 Task: Create a project with template Project Timeline with name TradeWorks with privacy Public and in the team Recorders . Create three sections in the project as To-Do, Doing and Done.
Action: Mouse moved to (68, 57)
Screenshot: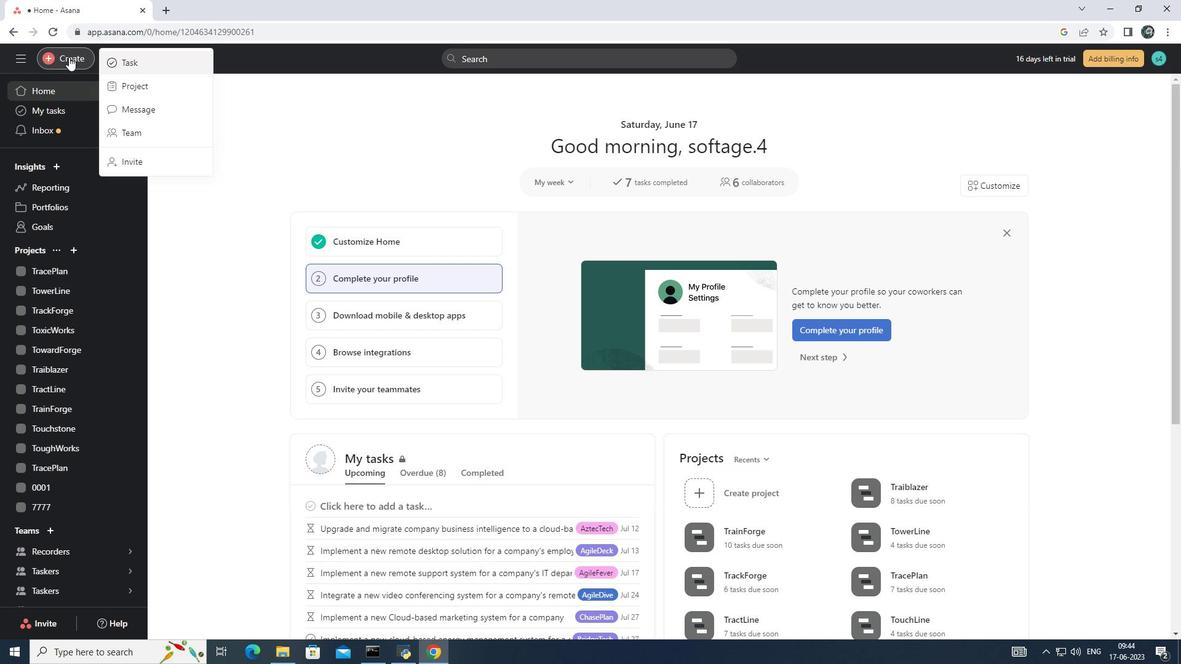 
Action: Mouse pressed left at (68, 57)
Screenshot: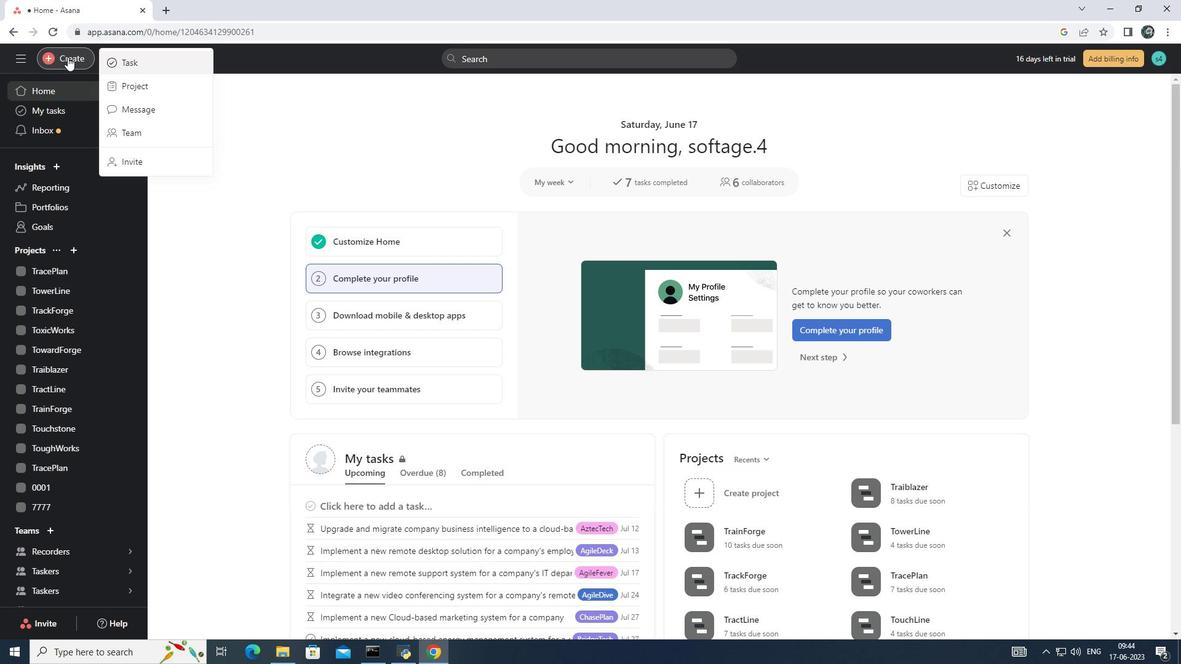 
Action: Mouse moved to (161, 84)
Screenshot: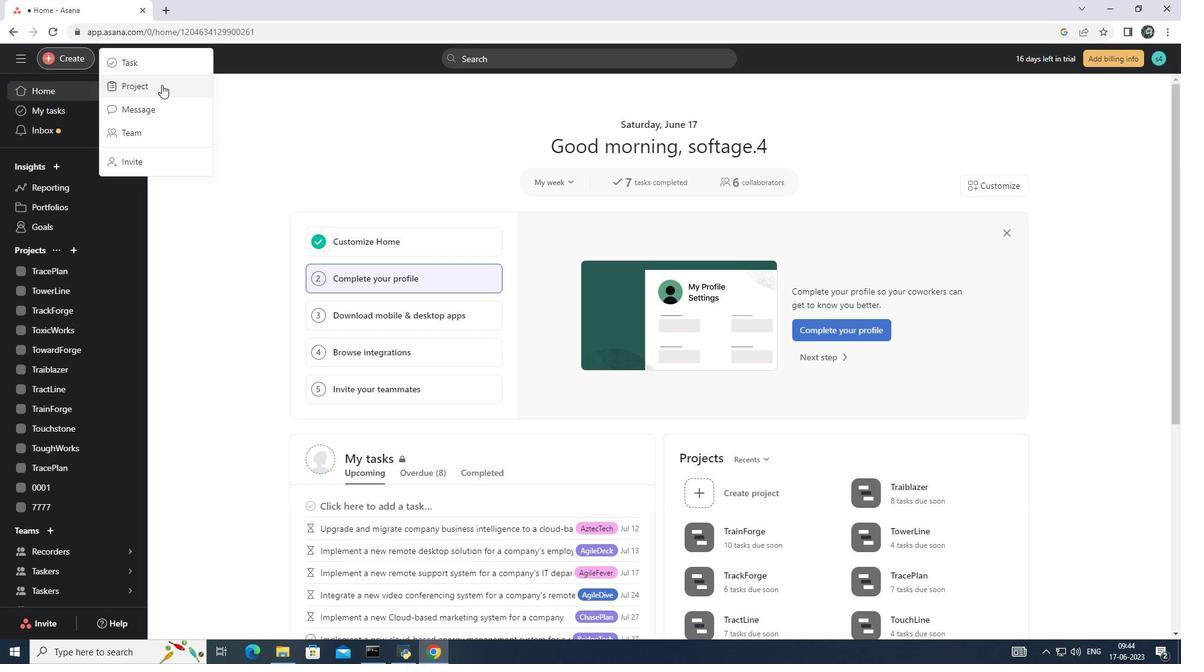 
Action: Mouse pressed left at (161, 84)
Screenshot: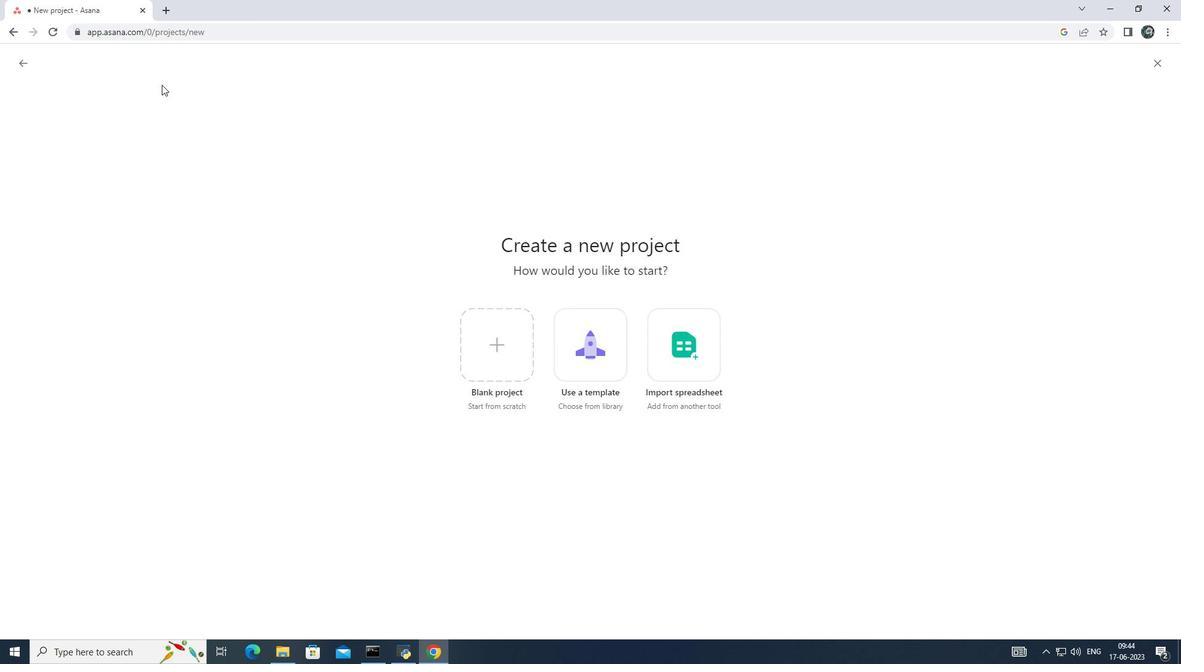
Action: Mouse moved to (589, 363)
Screenshot: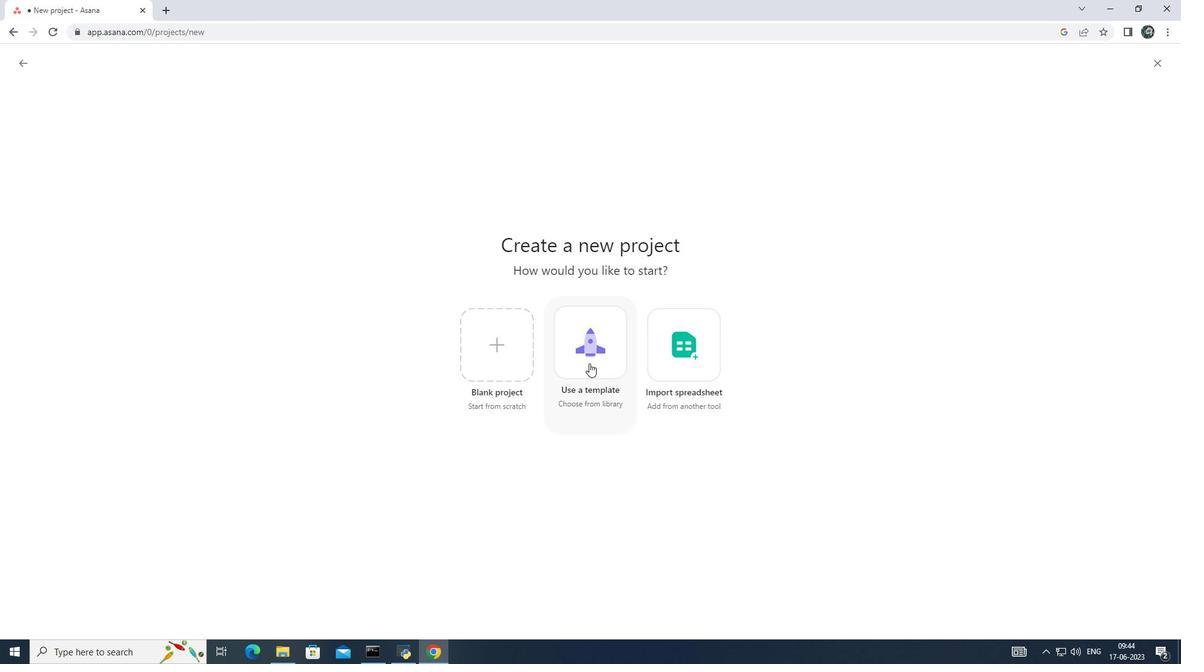 
Action: Mouse pressed left at (589, 363)
Screenshot: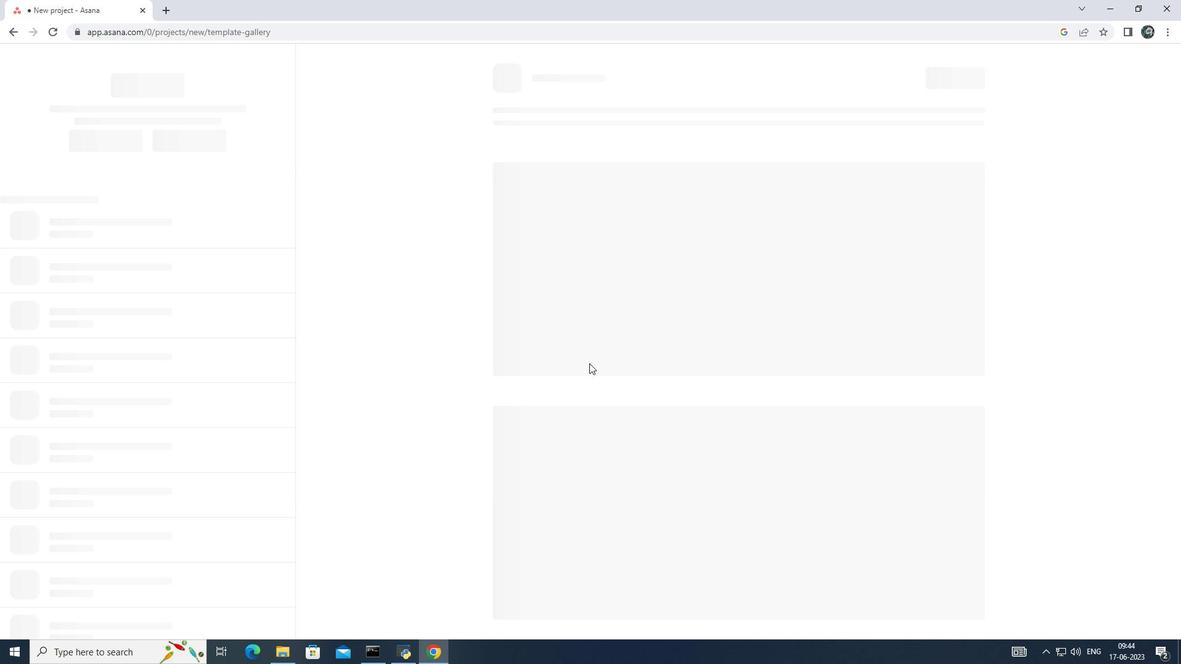 
Action: Mouse moved to (926, 81)
Screenshot: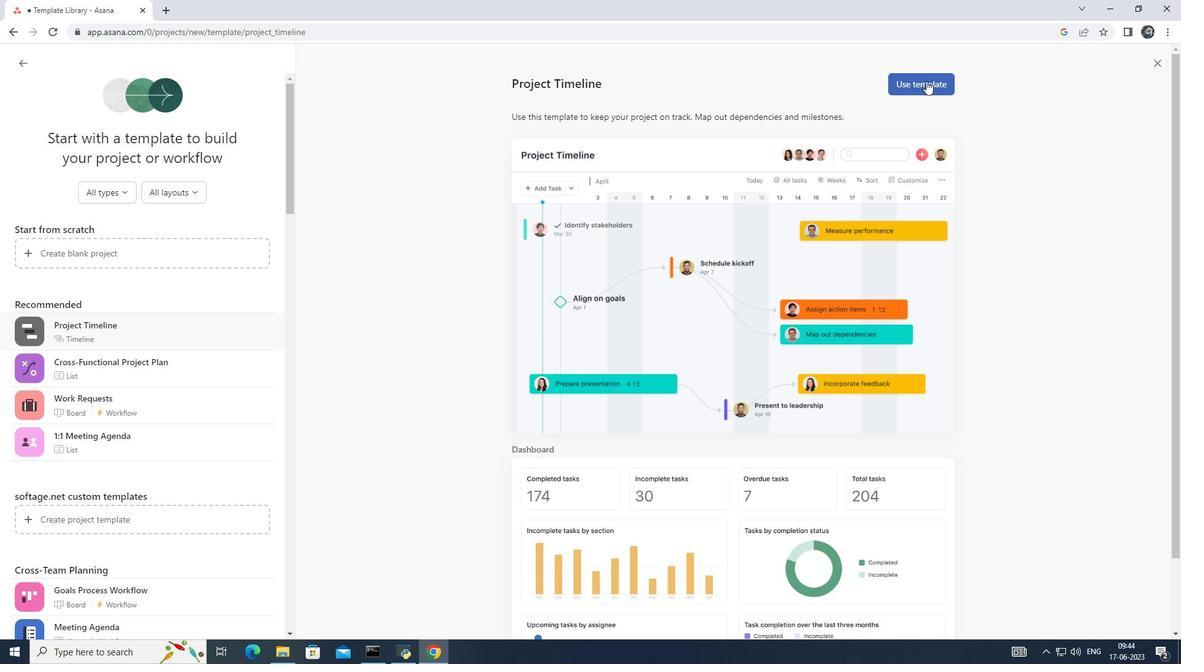 
Action: Mouse pressed left at (926, 81)
Screenshot: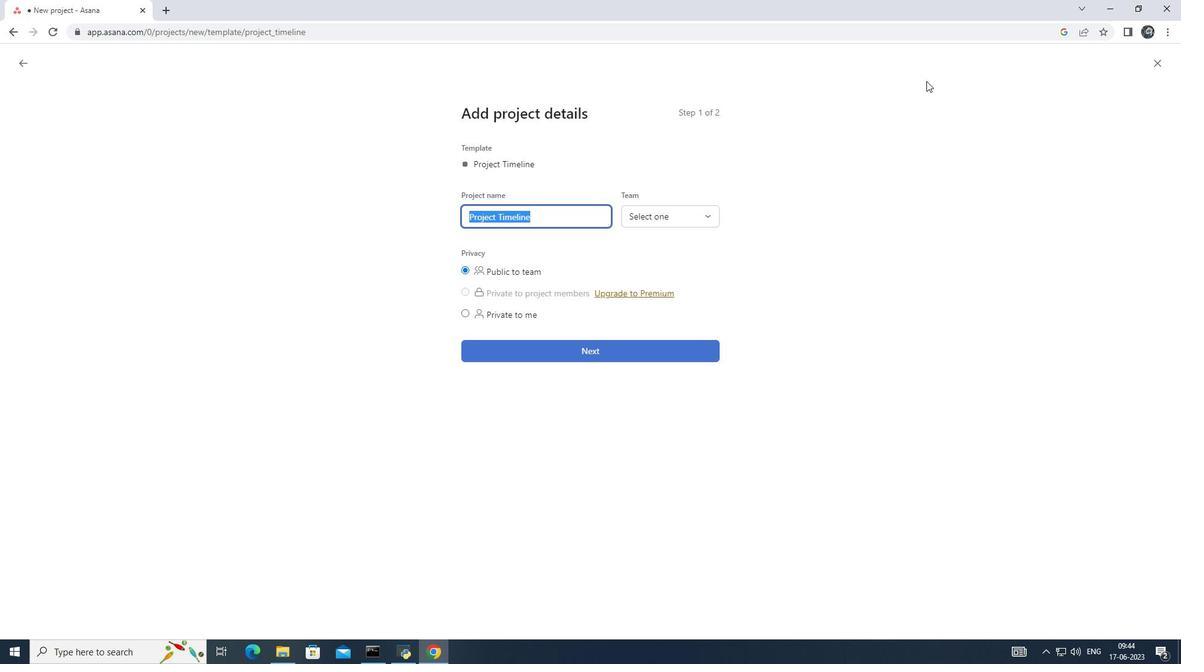 
Action: Mouse moved to (537, 214)
Screenshot: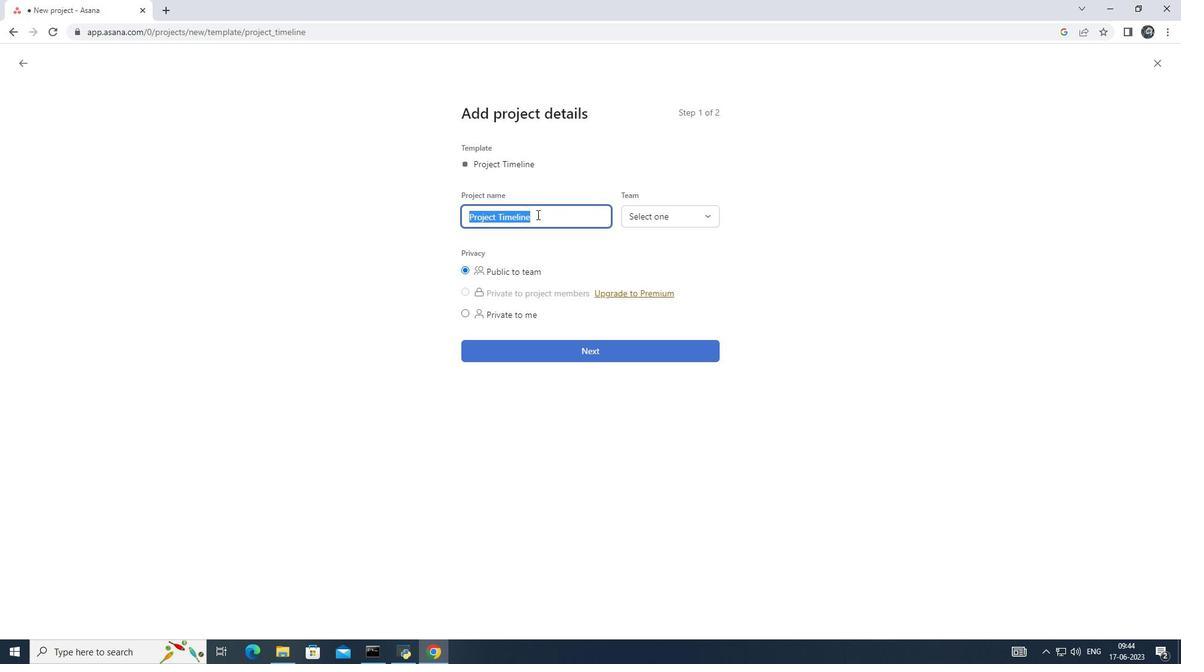 
Action: Key pressed <Key.backspace><Key.shift>Trade<Key.shift>Works
Screenshot: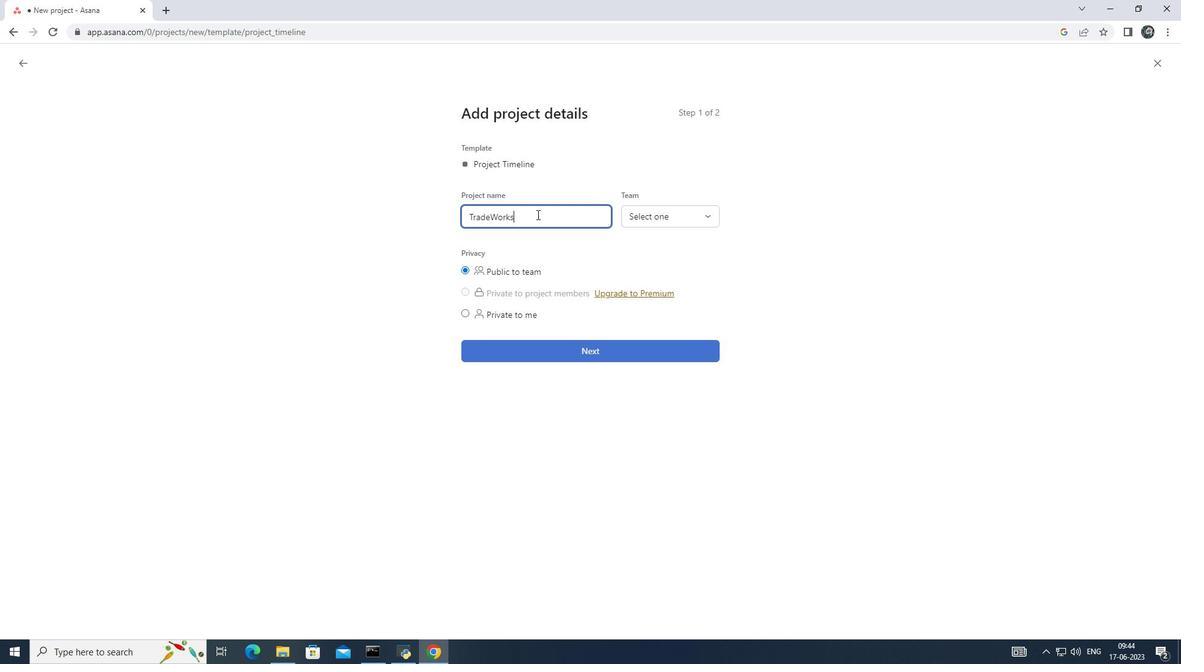 
Action: Mouse moved to (462, 269)
Screenshot: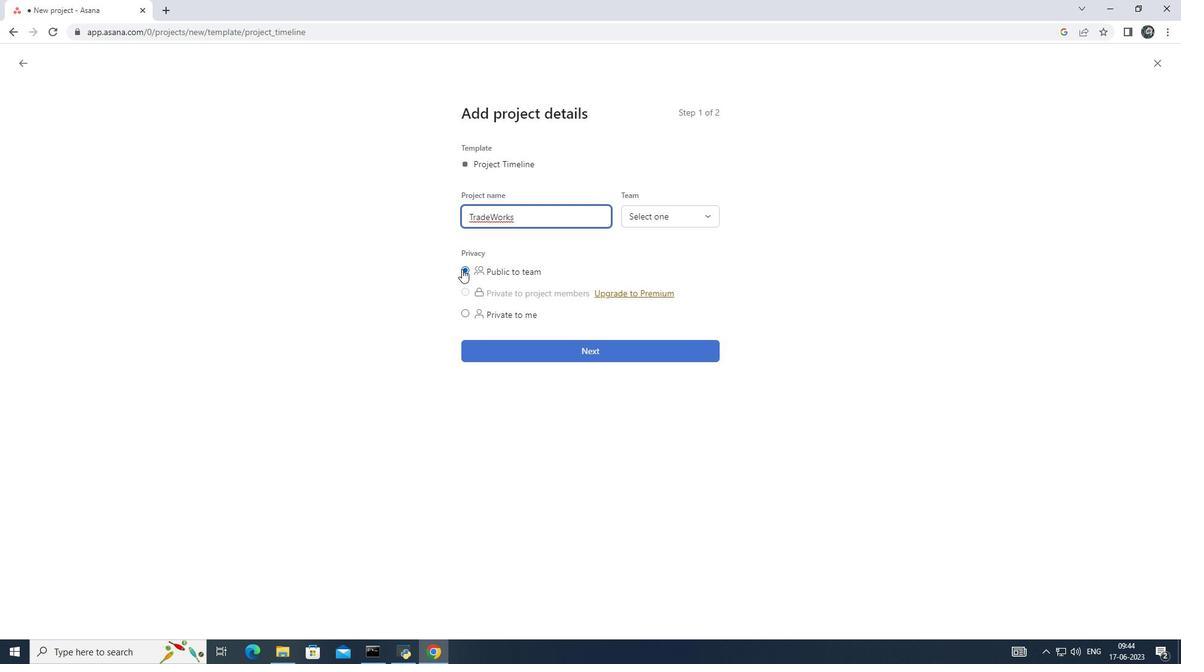 
Action: Mouse pressed left at (462, 269)
Screenshot: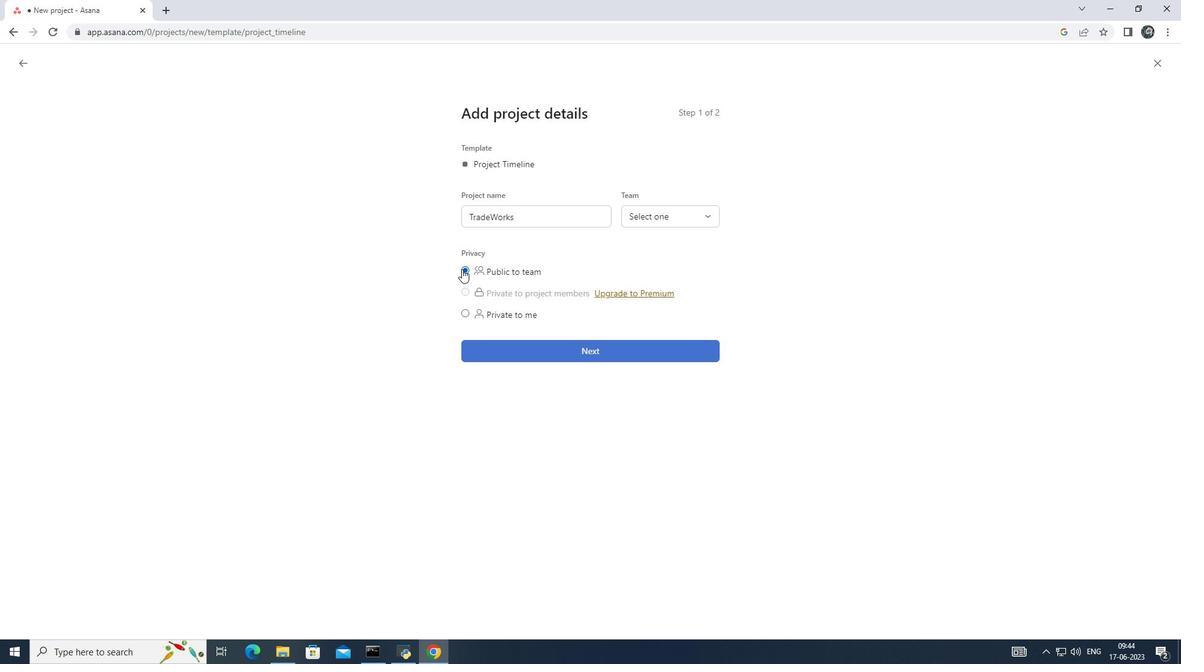 
Action: Mouse moved to (675, 219)
Screenshot: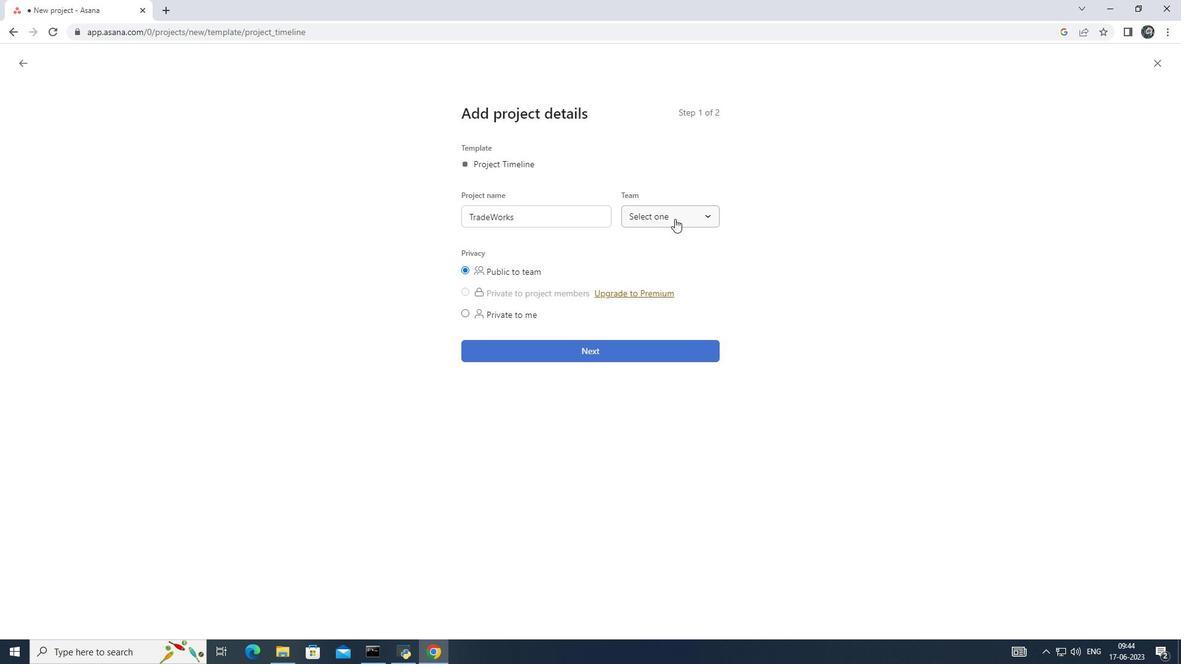 
Action: Mouse pressed left at (675, 219)
Screenshot: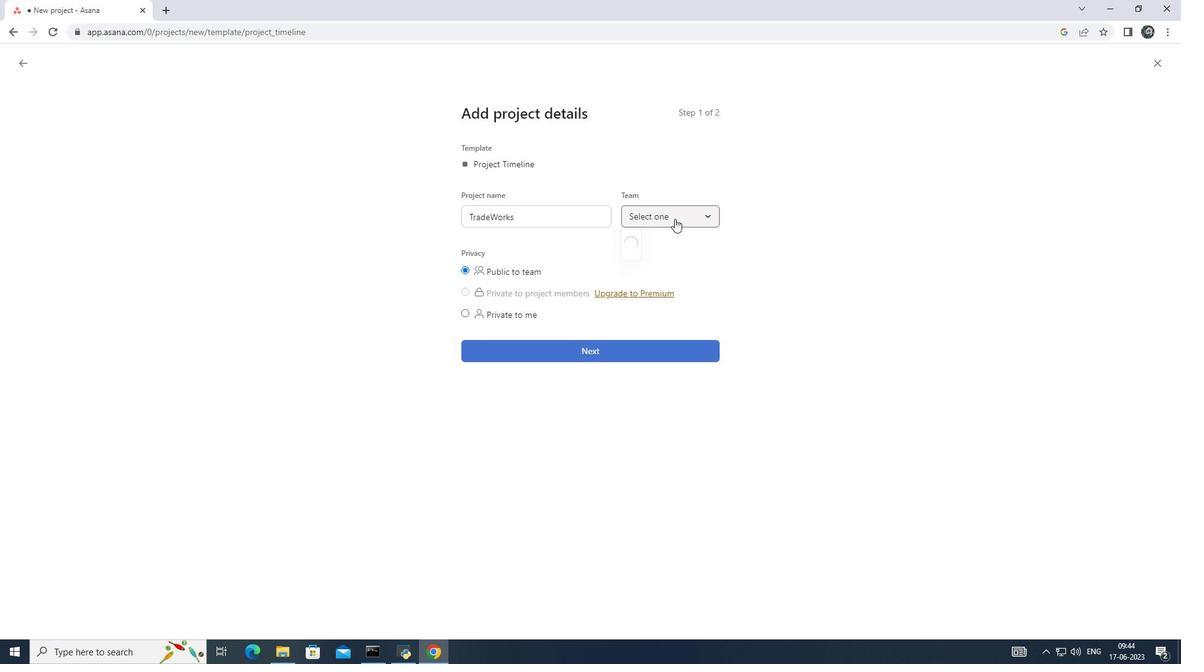 
Action: Mouse moved to (681, 323)
Screenshot: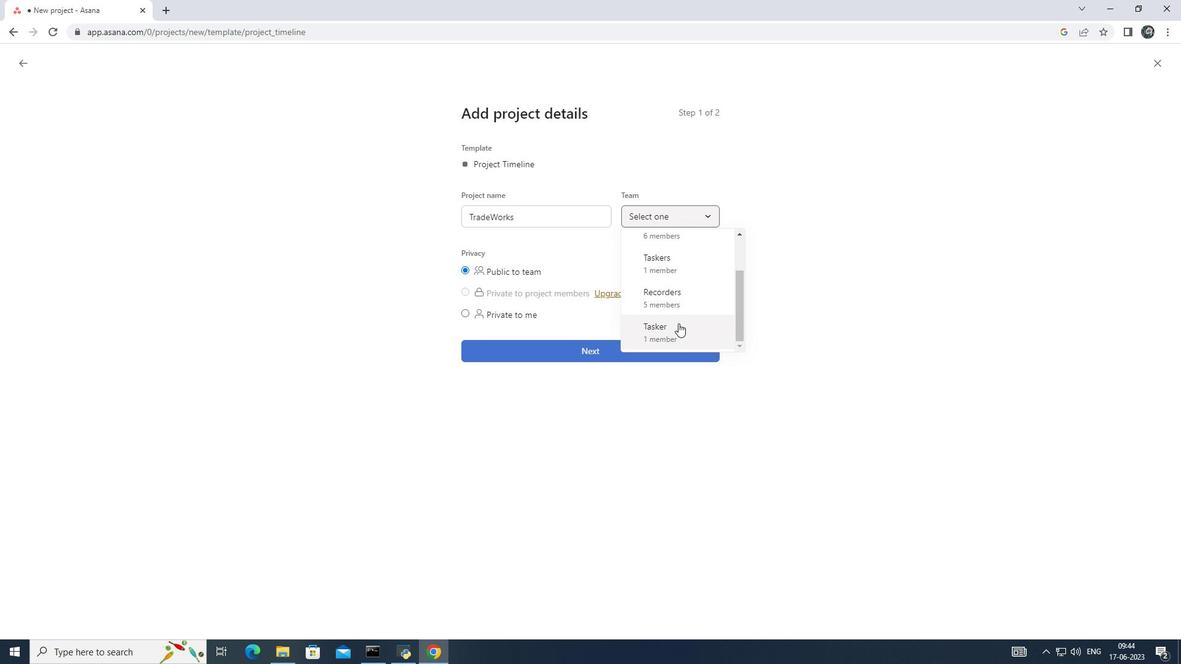 
Action: Mouse scrolled (681, 323) with delta (0, 0)
Screenshot: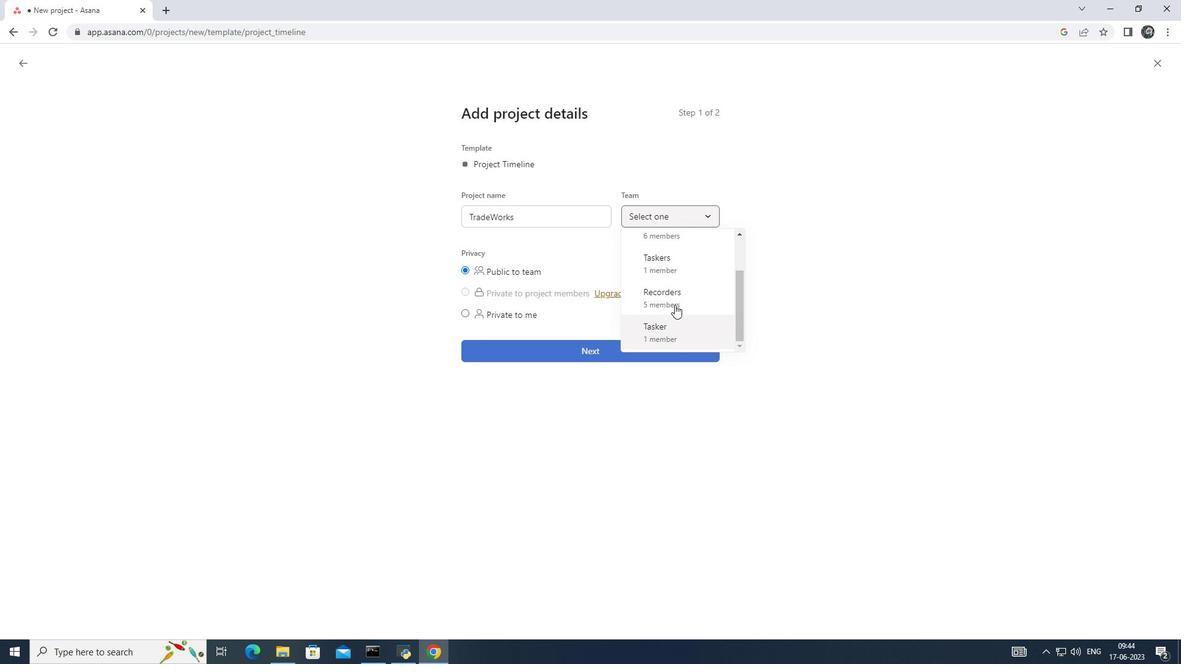 
Action: Mouse scrolled (681, 323) with delta (0, 0)
Screenshot: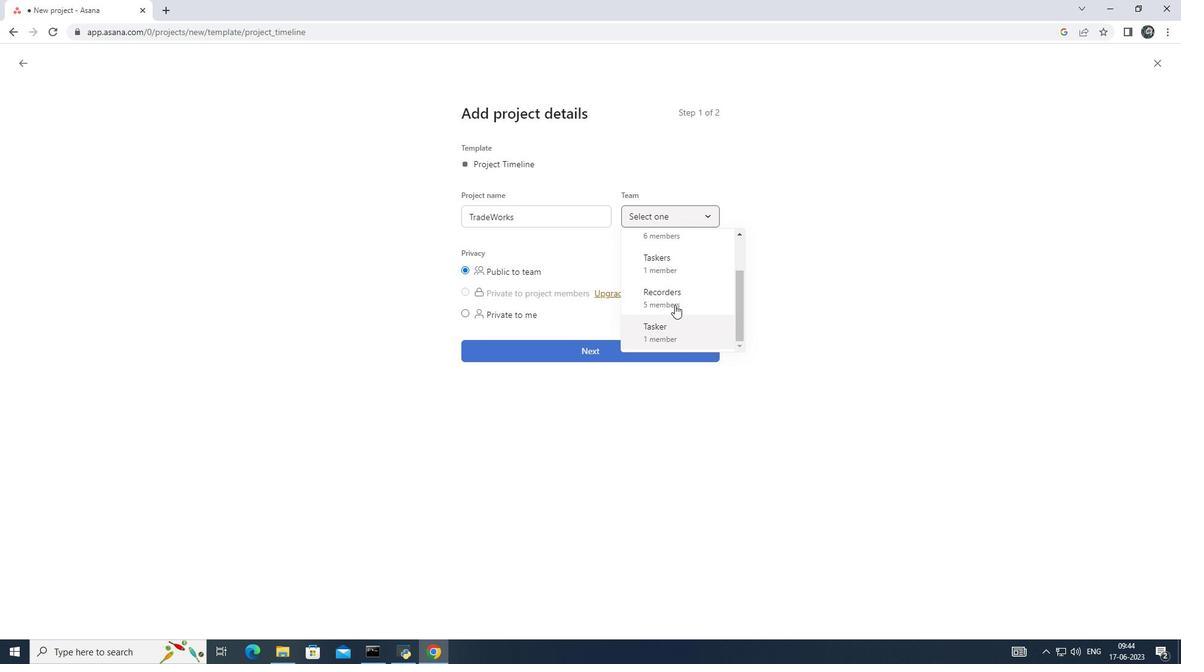 
Action: Mouse moved to (702, 294)
Screenshot: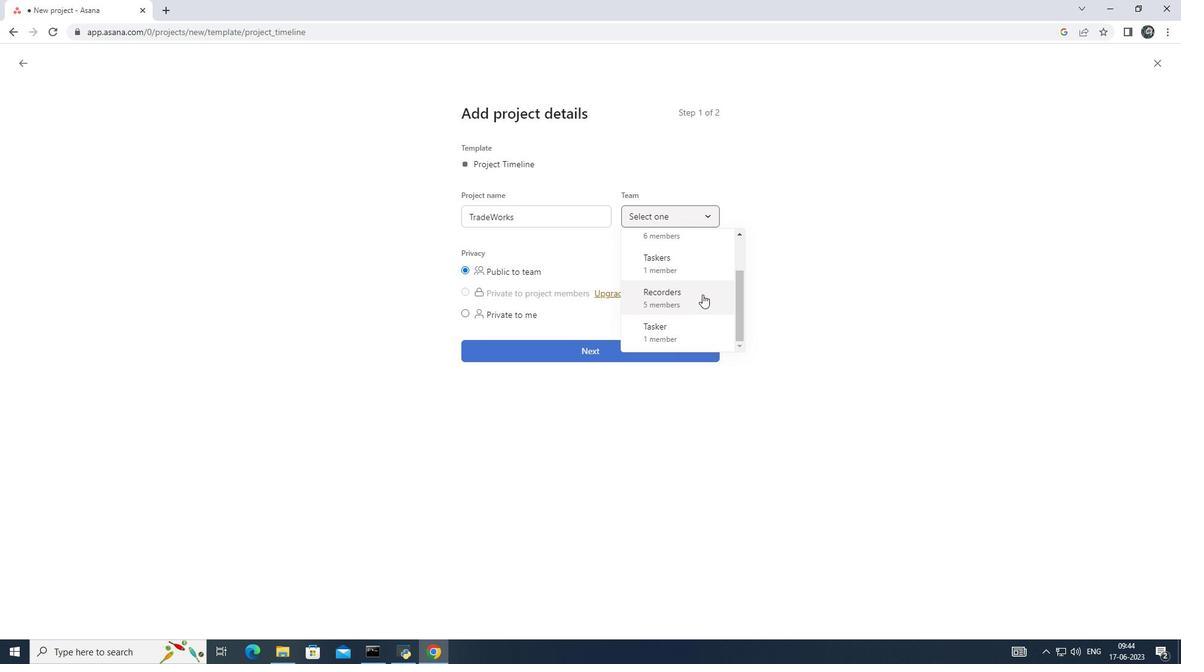 
Action: Mouse pressed left at (702, 294)
Screenshot: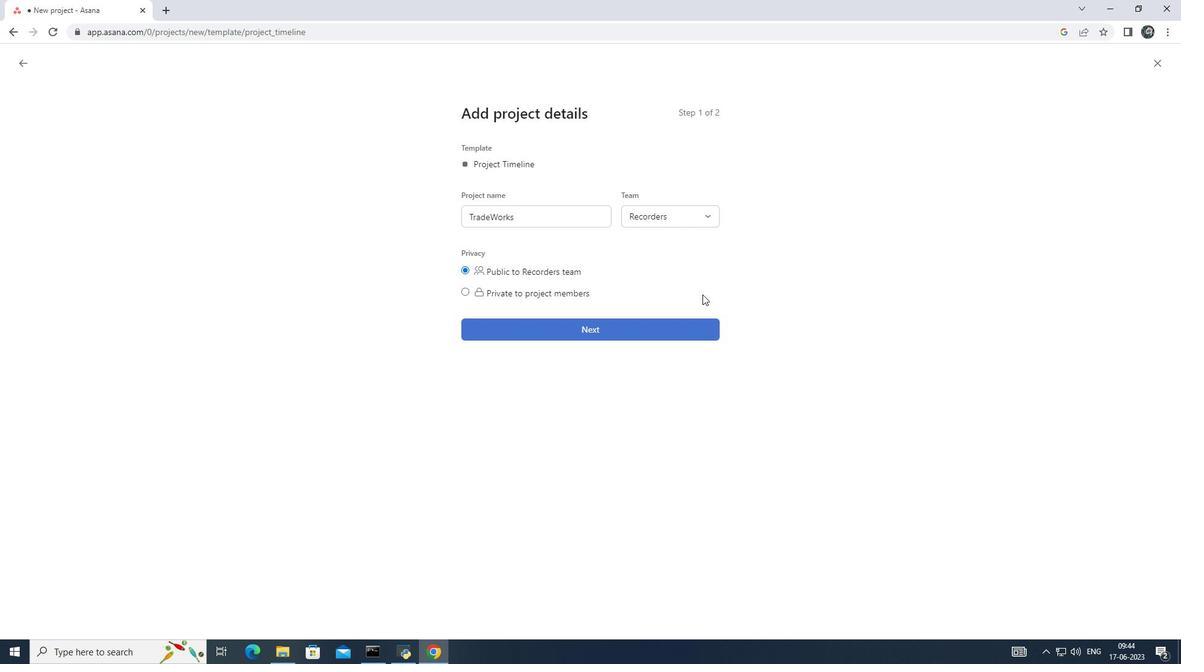 
Action: Mouse moved to (581, 327)
Screenshot: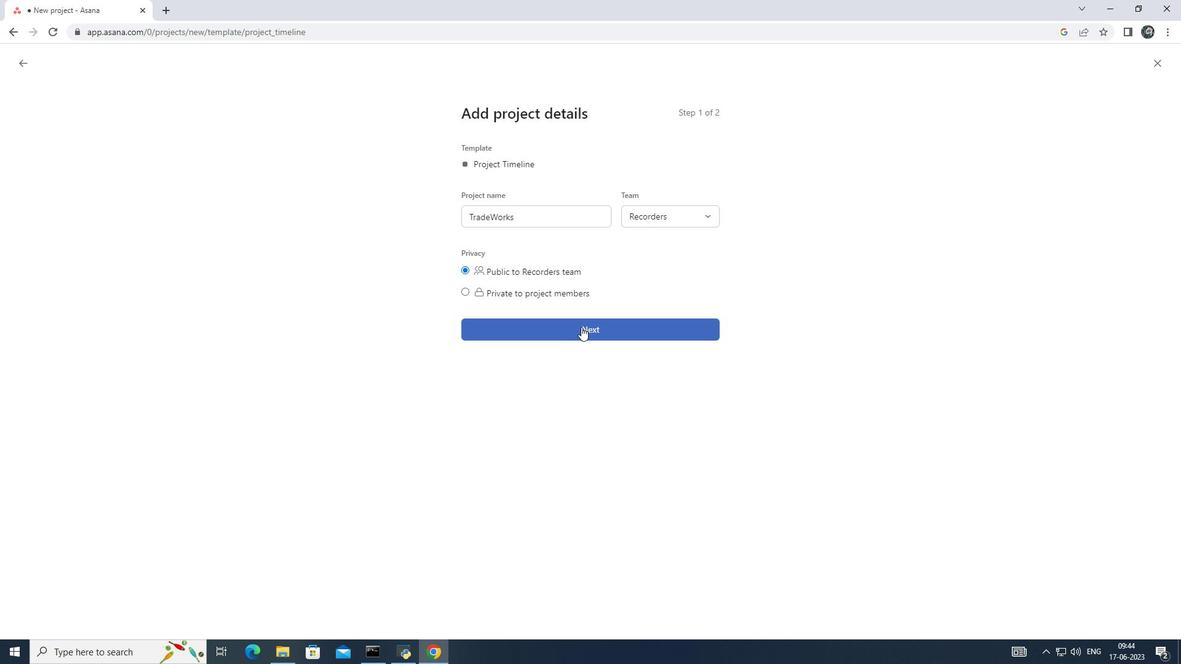 
Action: Mouse pressed left at (581, 327)
Screenshot: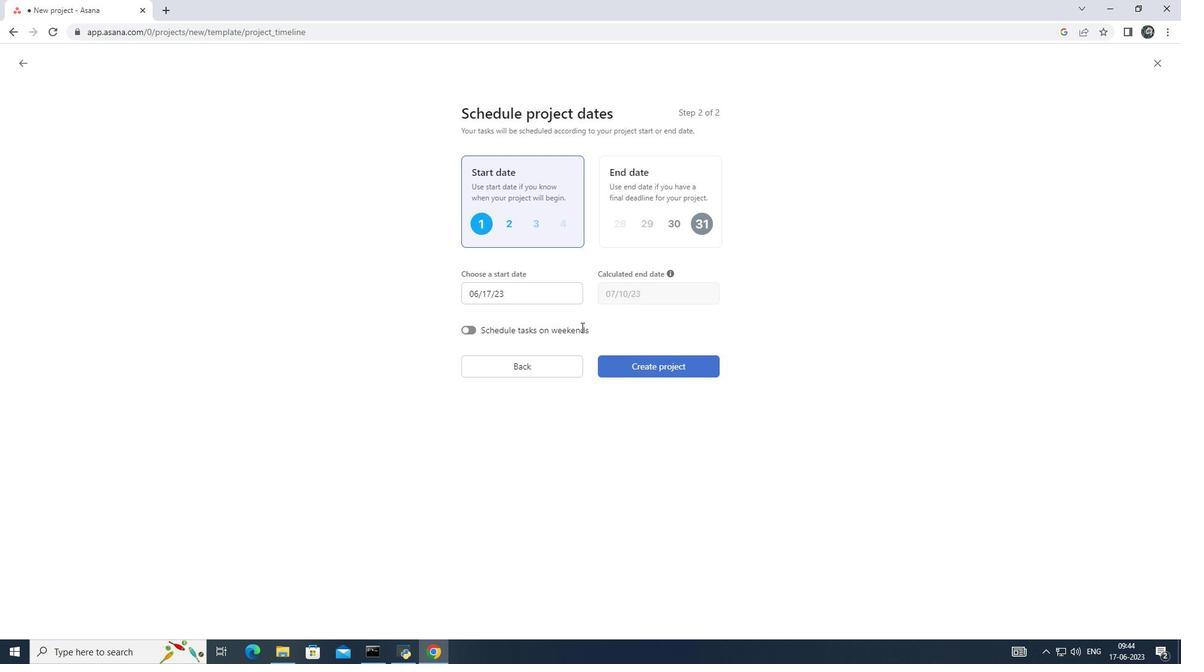
Action: Mouse moved to (675, 362)
Screenshot: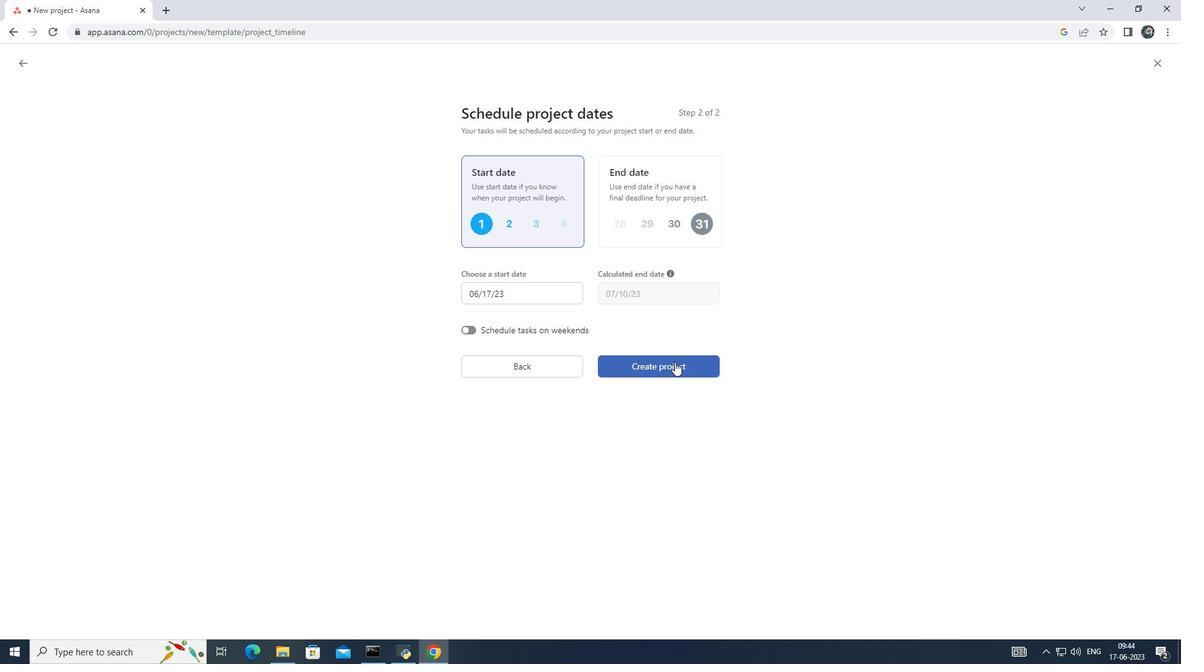 
Action: Mouse pressed left at (675, 362)
Screenshot: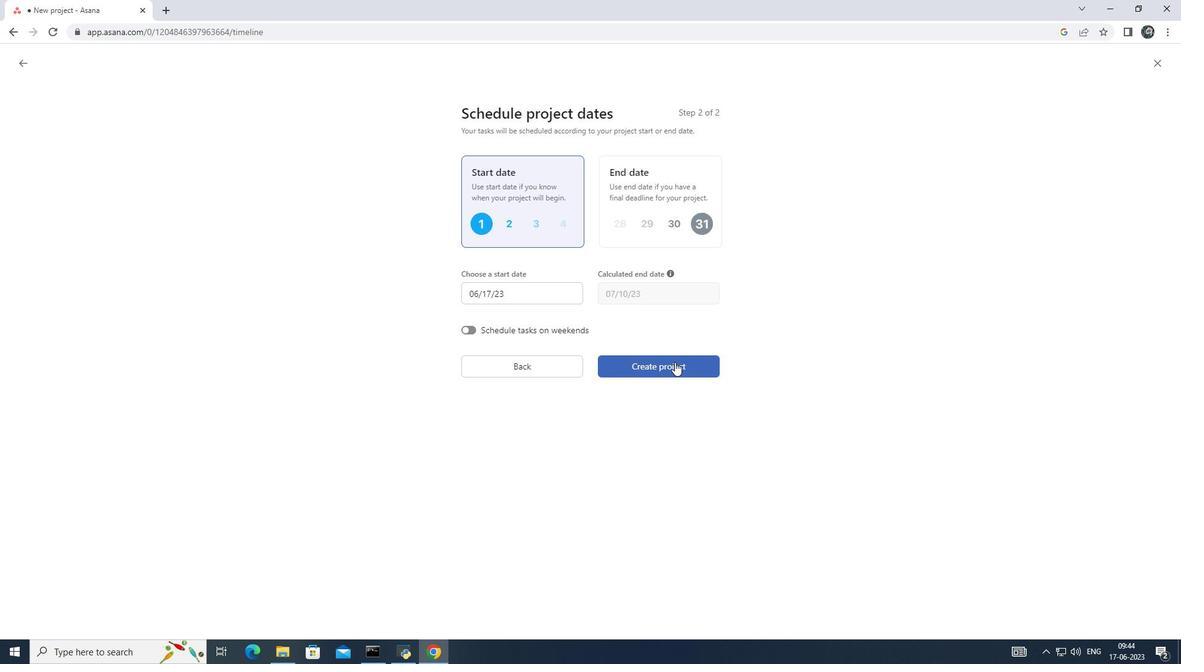 
Action: Mouse moved to (193, 417)
Screenshot: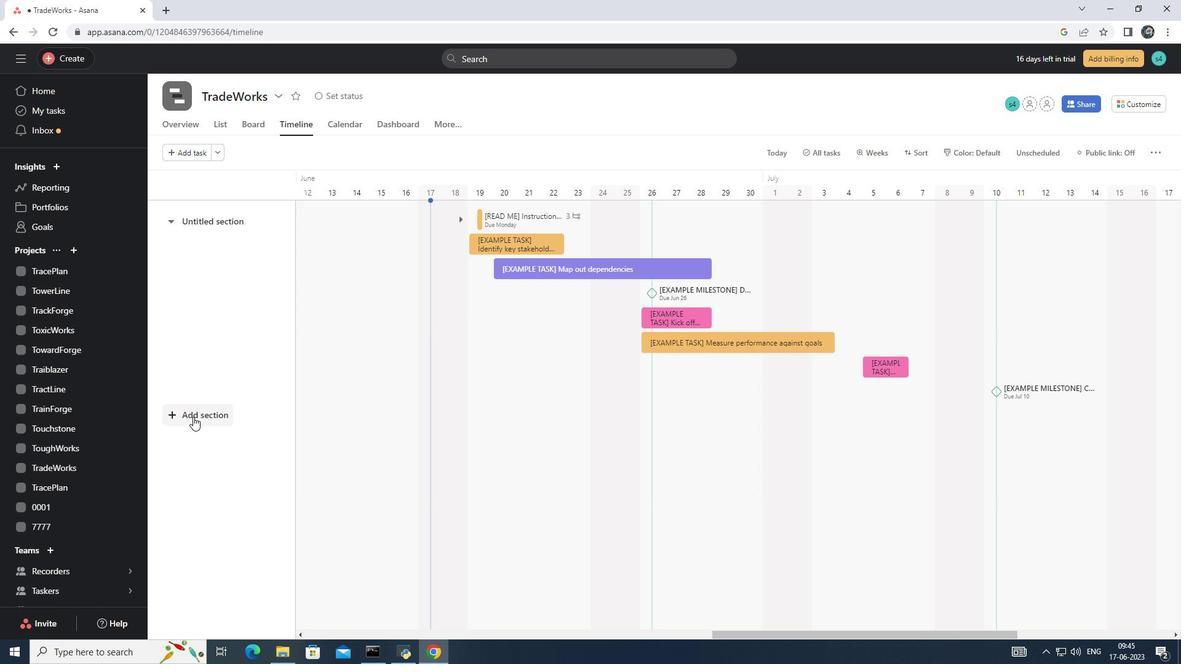 
Action: Mouse pressed left at (193, 417)
Screenshot: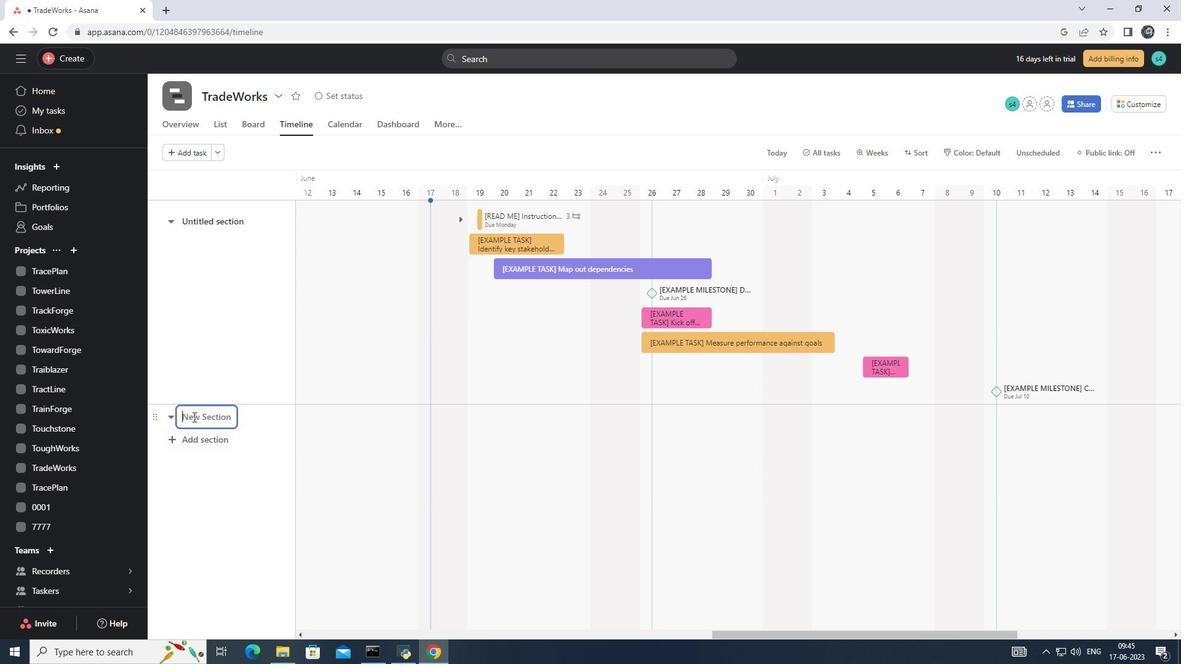
Action: Mouse pressed left at (193, 417)
Screenshot: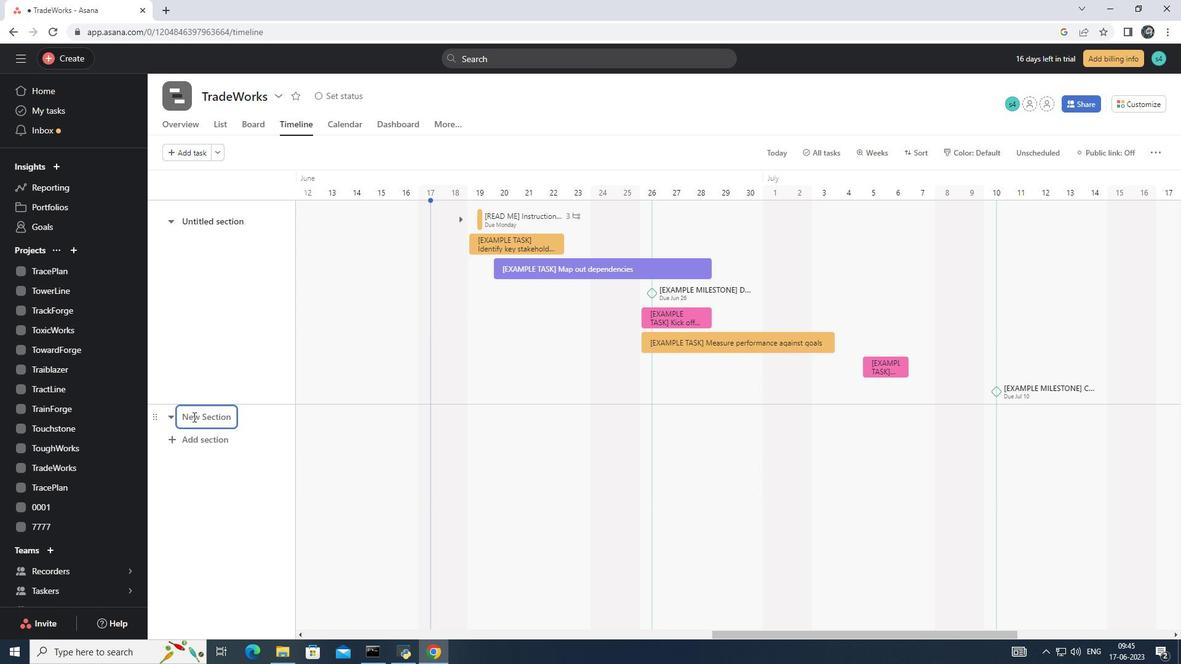 
Action: Key pressed <Key.shift>To-<Key.shift>Dp<Key.backspace>o<Key.enter>
Screenshot: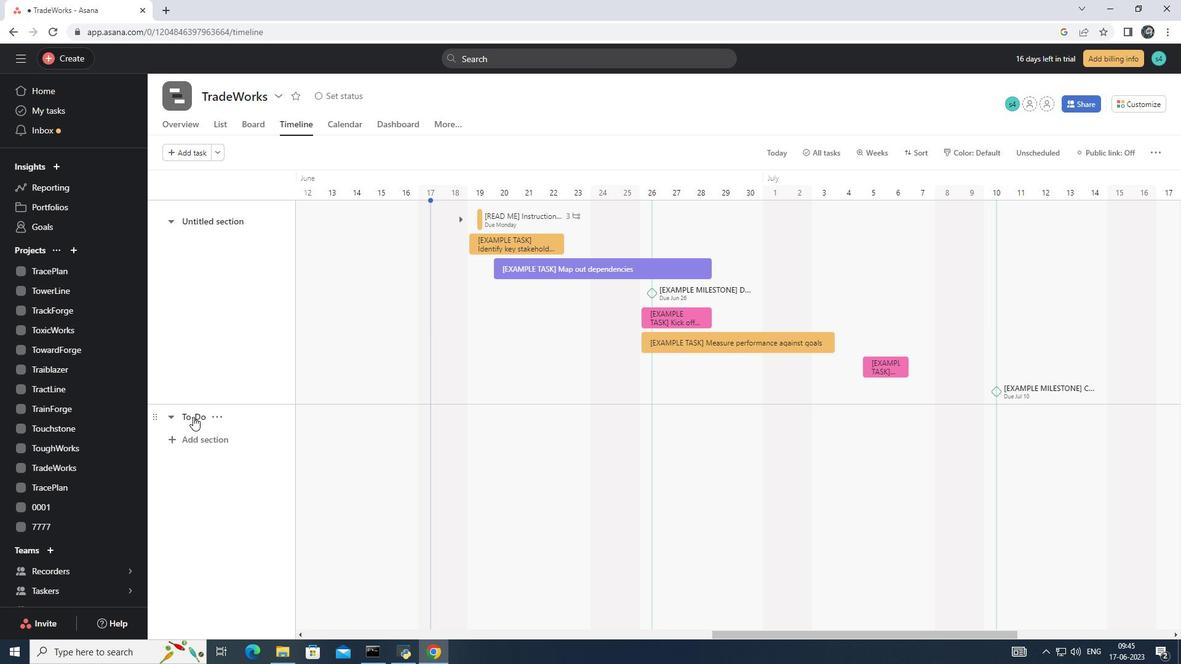 
Action: Mouse moved to (196, 435)
Screenshot: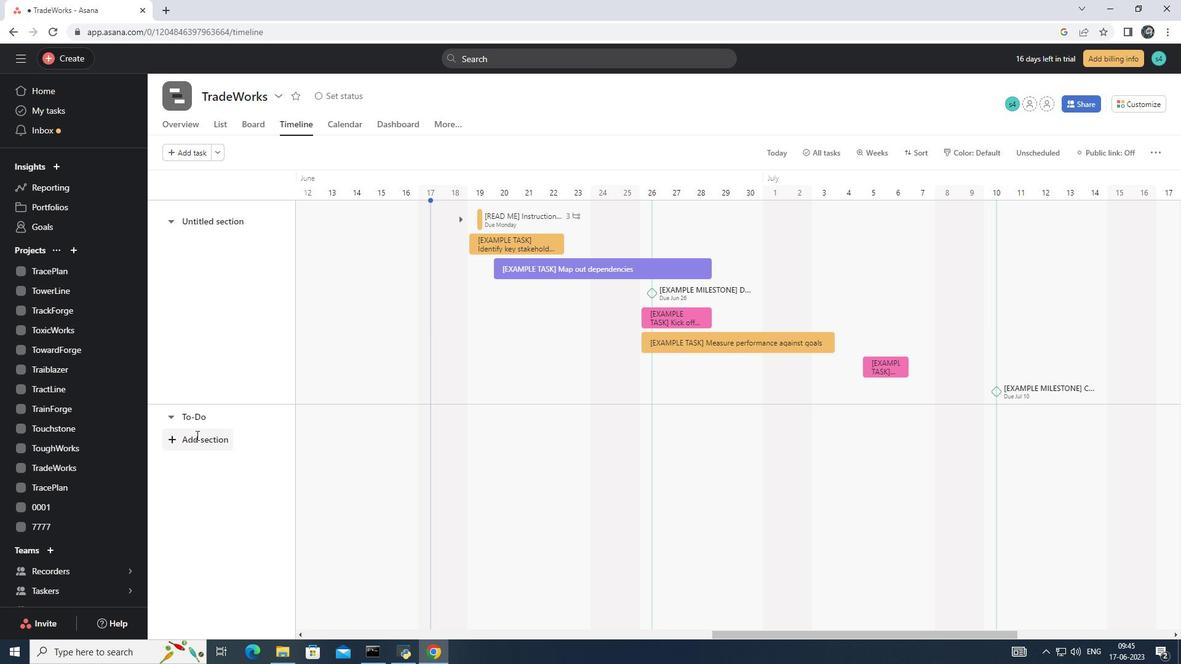 
Action: Mouse pressed left at (196, 435)
Screenshot: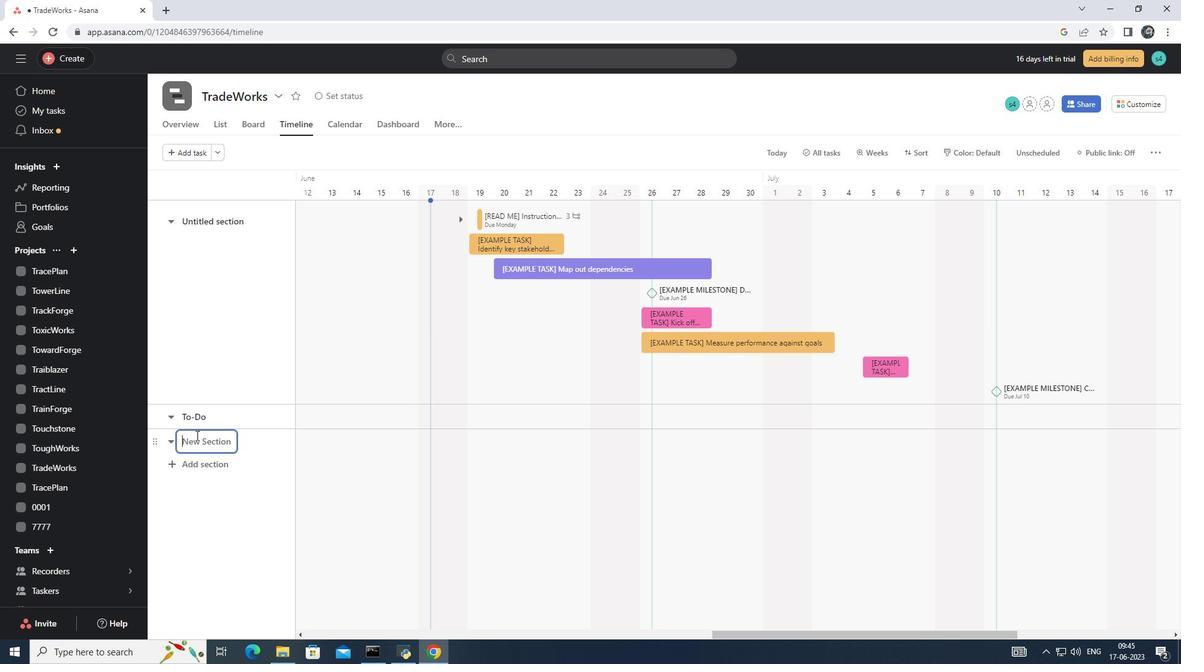 
Action: Key pressed <Key.shift>Doing<Key.enter>
Screenshot: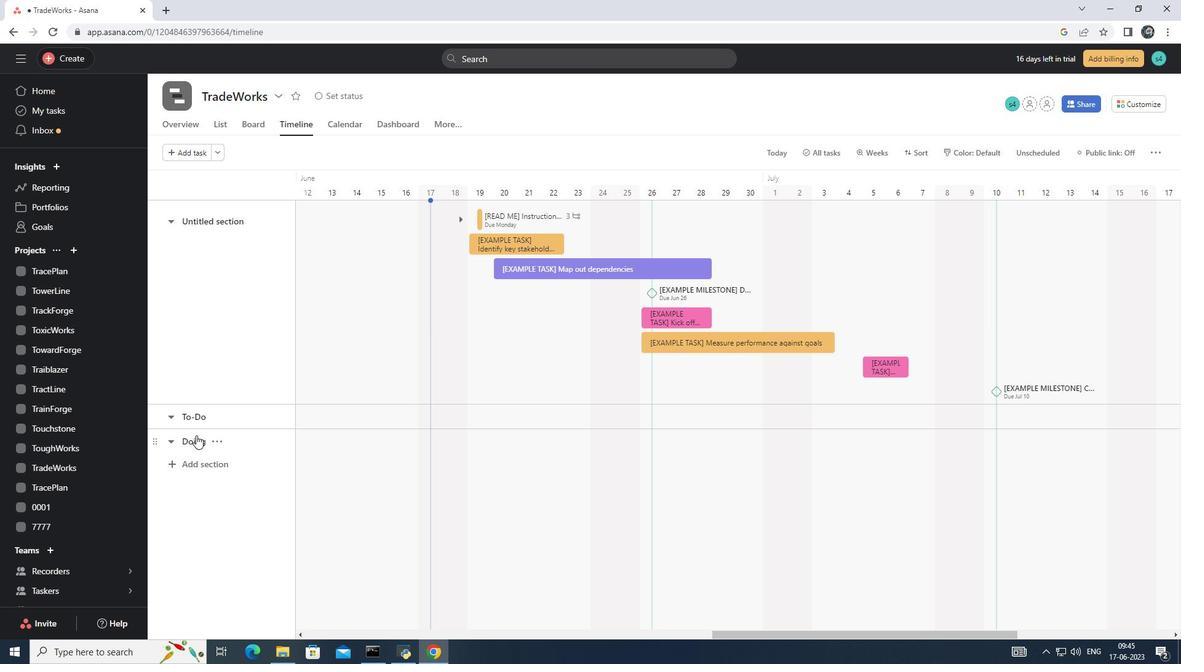 
Action: Mouse moved to (200, 467)
Screenshot: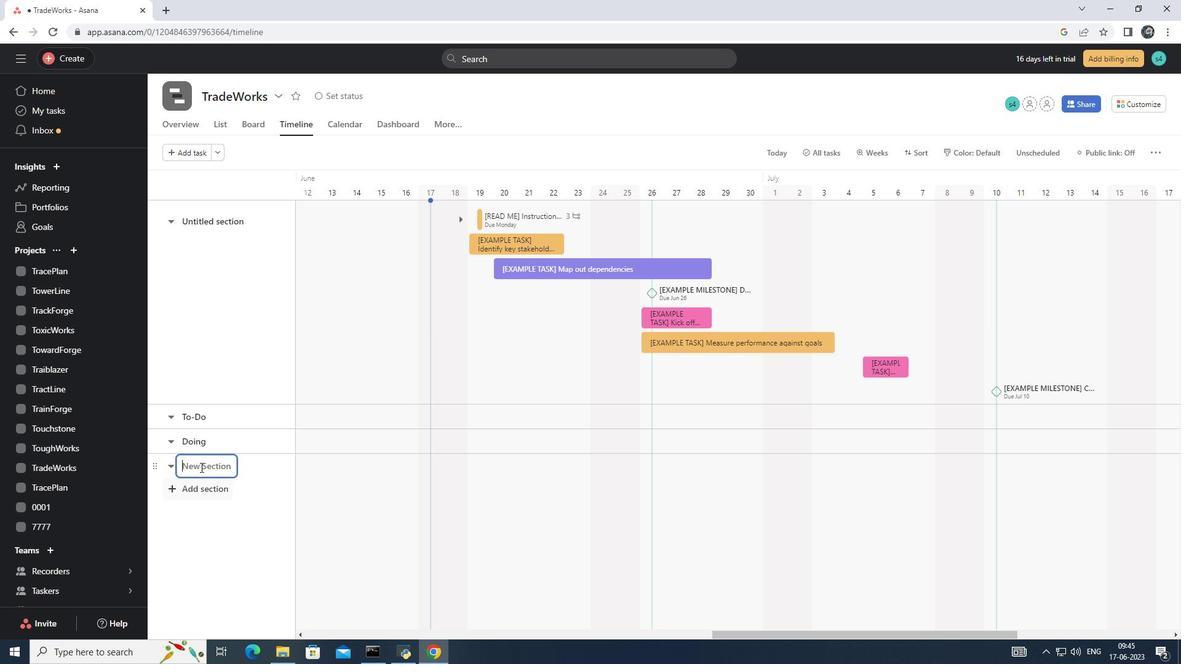 
Action: Mouse pressed left at (200, 467)
Screenshot: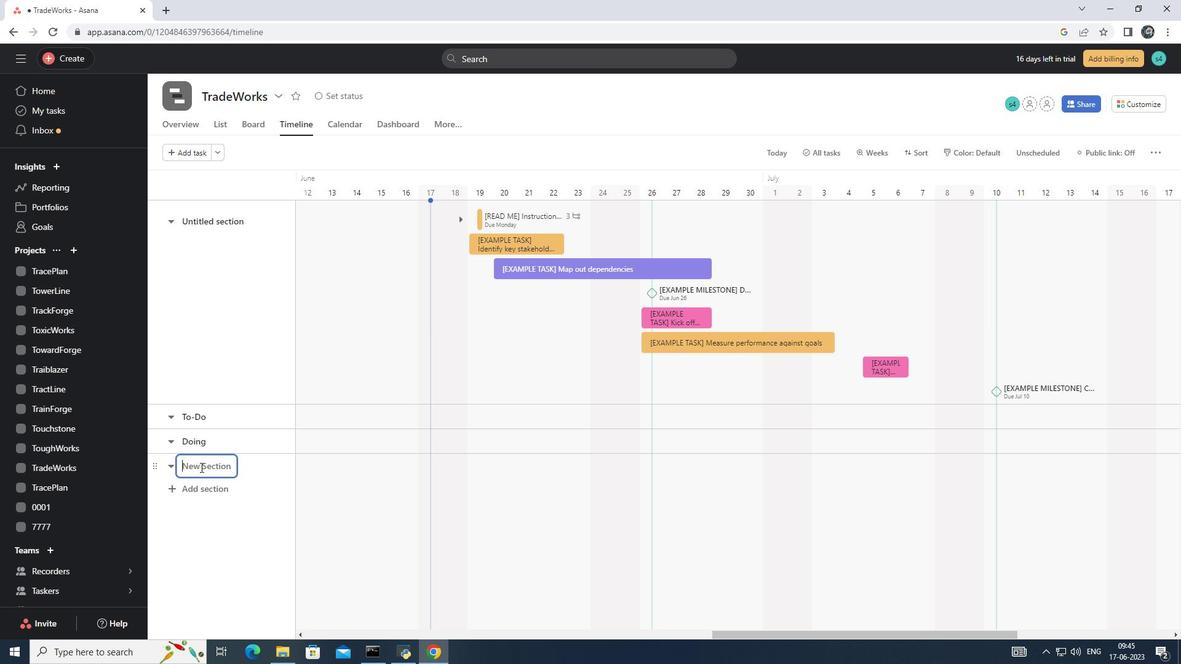 
Action: Key pressed <Key.shift>Done<Key.enter>
Screenshot: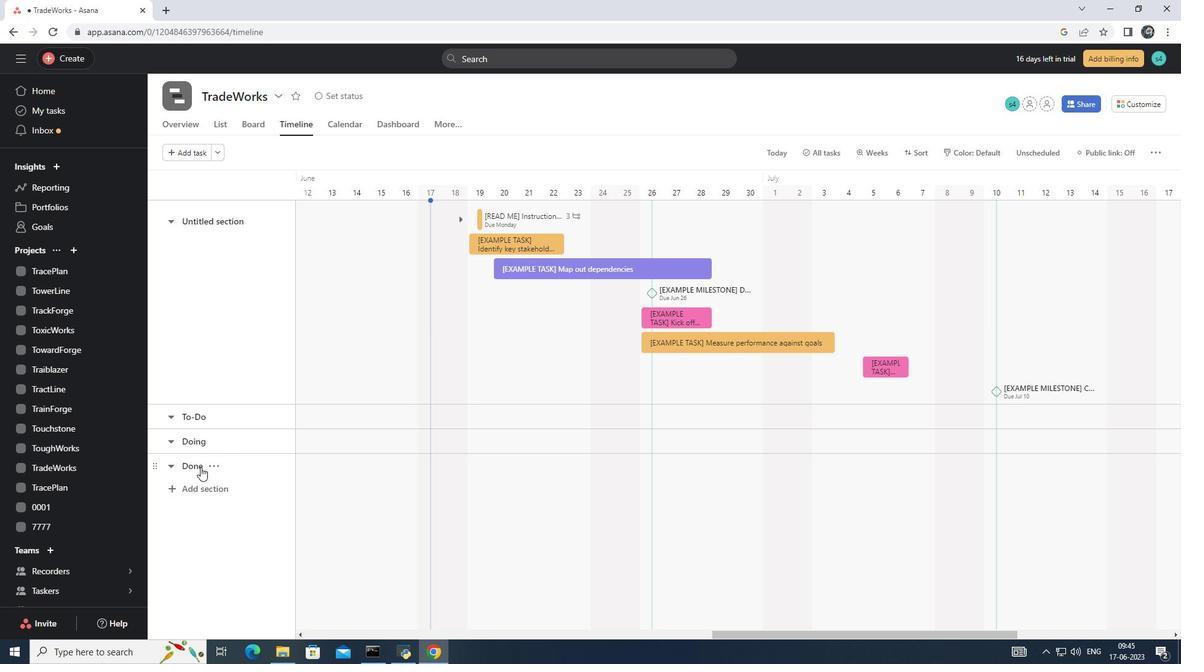 
